Task: Sort the recently solved tickets in your group, order by Requester in ascending order.
Action: Mouse moved to (5, 230)
Screenshot: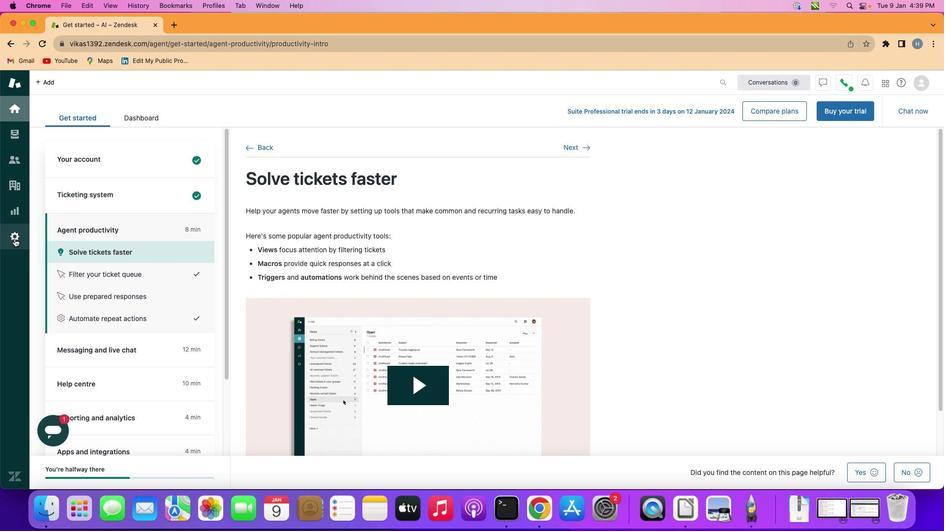 
Action: Mouse pressed left at (5, 230)
Screenshot: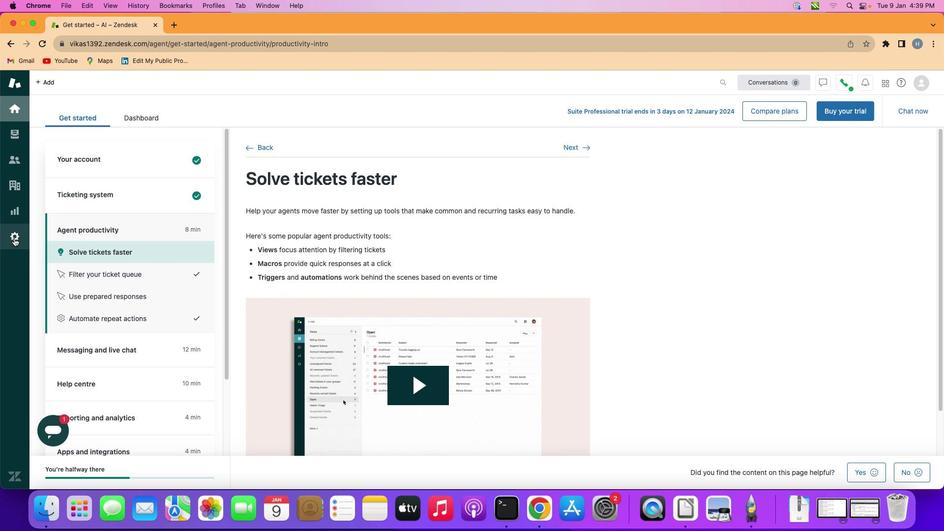 
Action: Mouse moved to (405, 369)
Screenshot: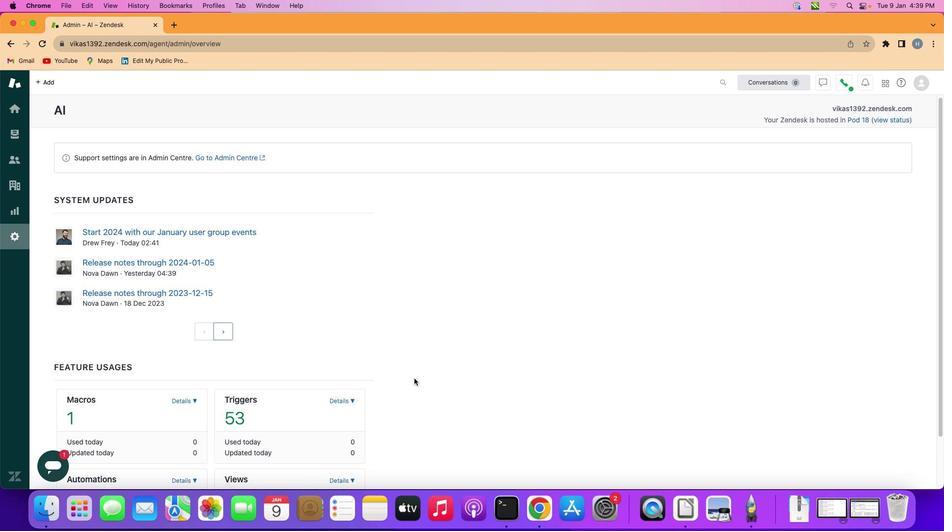 
Action: Mouse scrolled (405, 369) with delta (-7, -8)
Screenshot: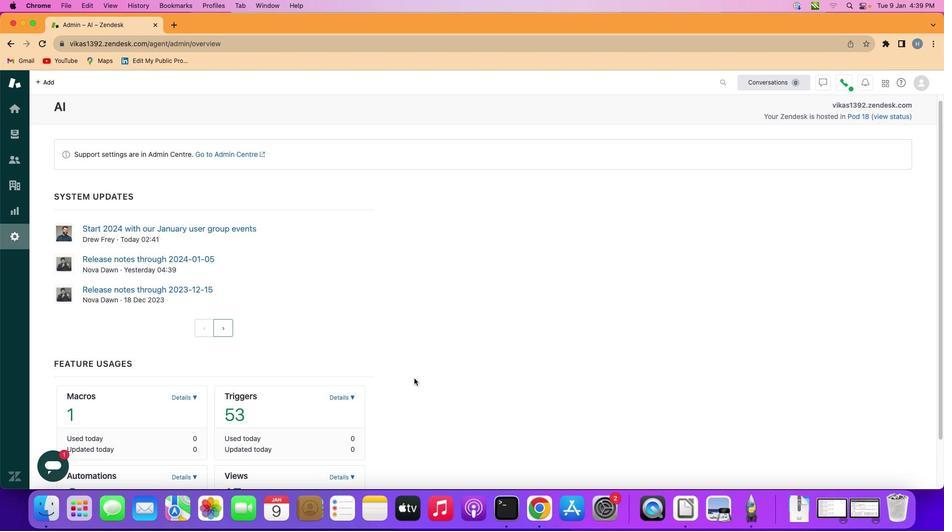
Action: Mouse scrolled (405, 369) with delta (-7, -8)
Screenshot: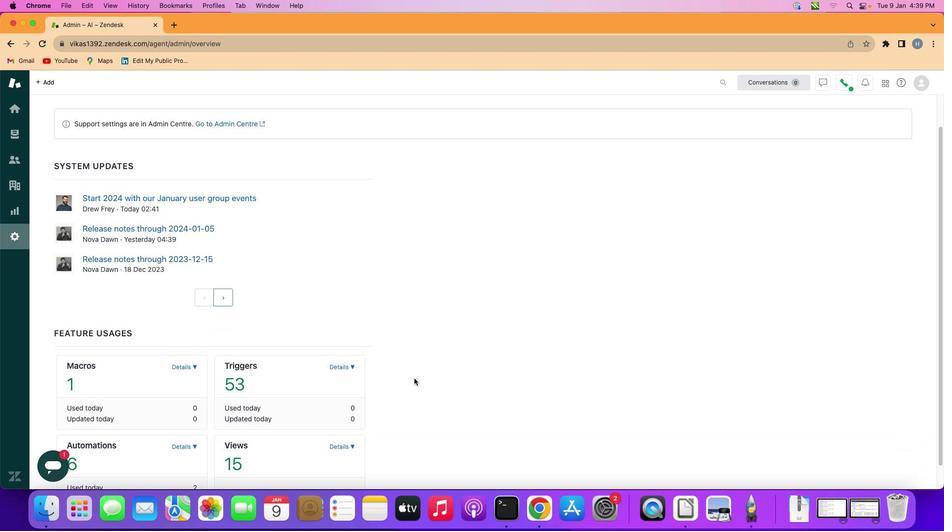 
Action: Mouse scrolled (405, 369) with delta (-7, -8)
Screenshot: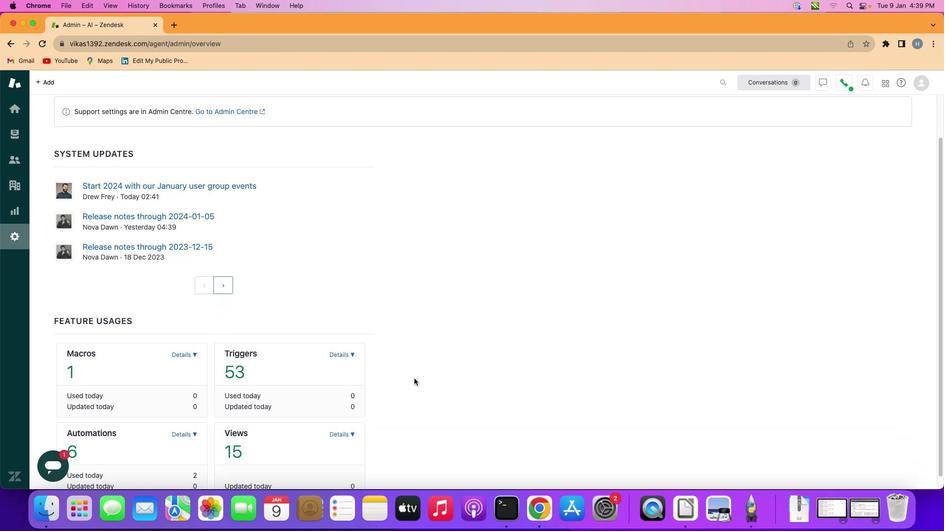 
Action: Mouse scrolled (405, 369) with delta (-7, -9)
Screenshot: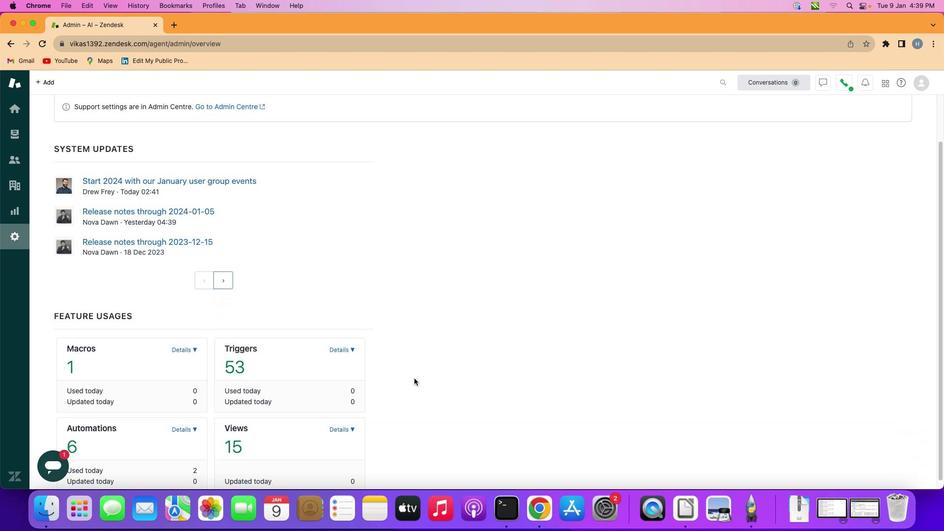 
Action: Mouse scrolled (405, 369) with delta (-7, -9)
Screenshot: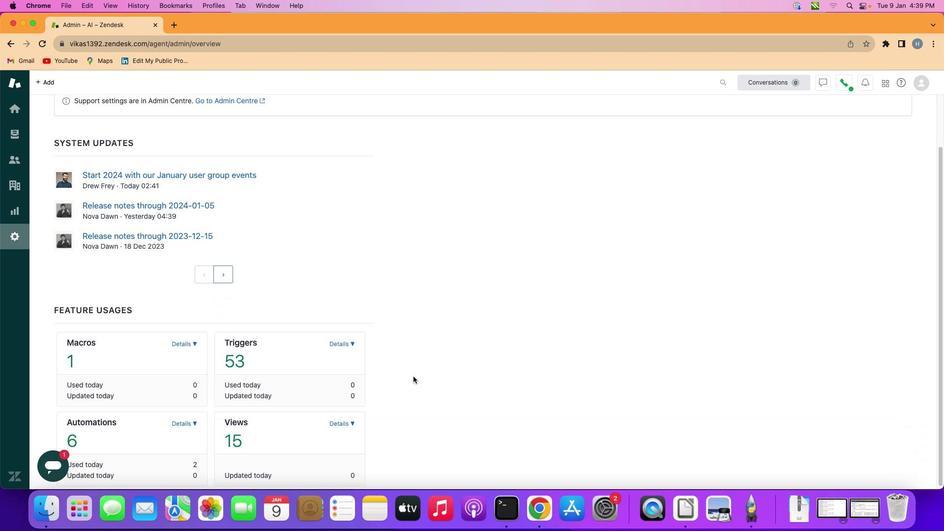 
Action: Mouse scrolled (405, 369) with delta (-7, -9)
Screenshot: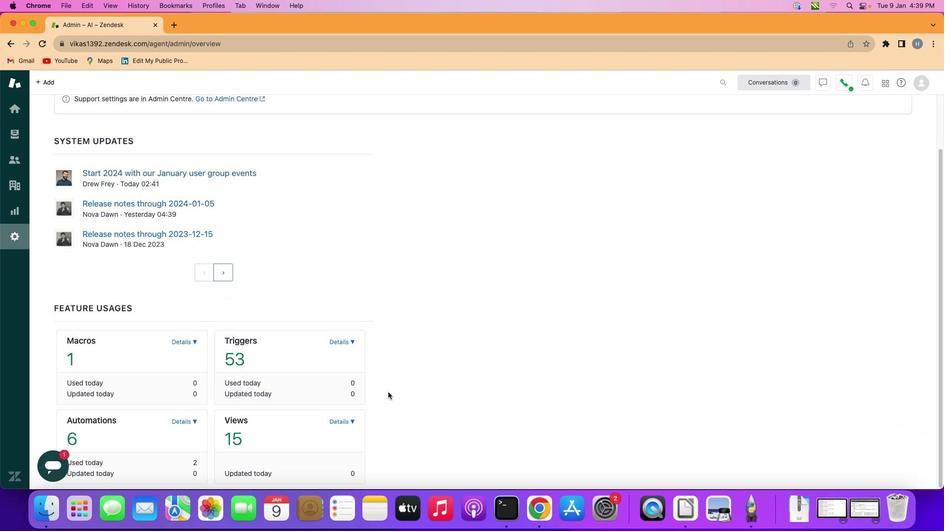 
Action: Mouse moved to (334, 410)
Screenshot: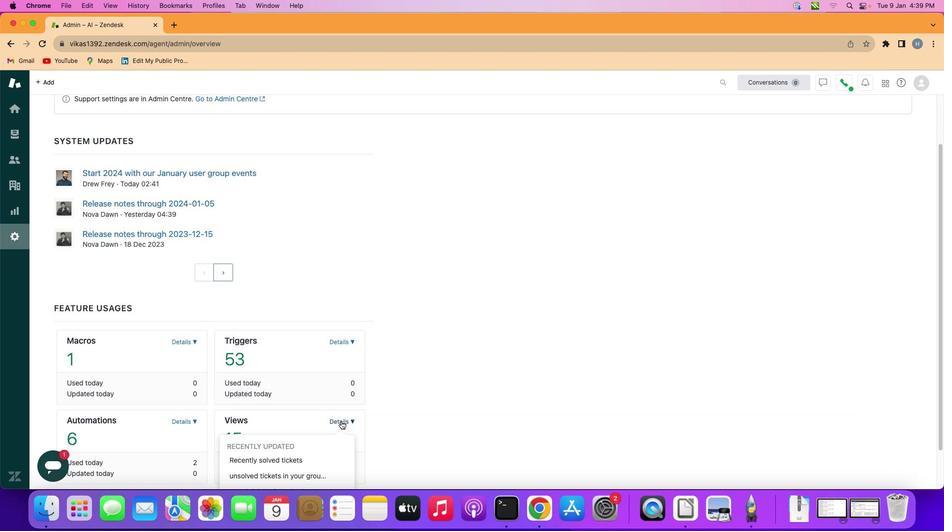 
Action: Mouse pressed left at (334, 410)
Screenshot: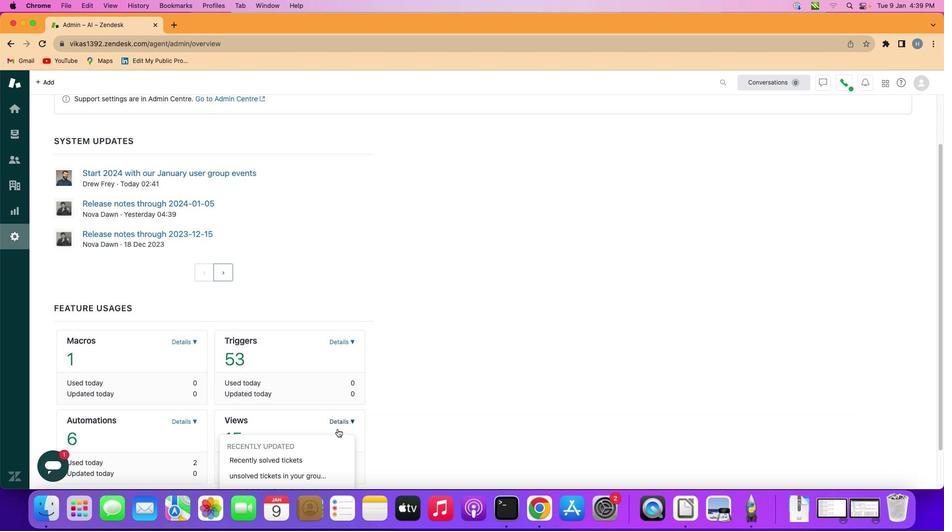 
Action: Mouse moved to (300, 449)
Screenshot: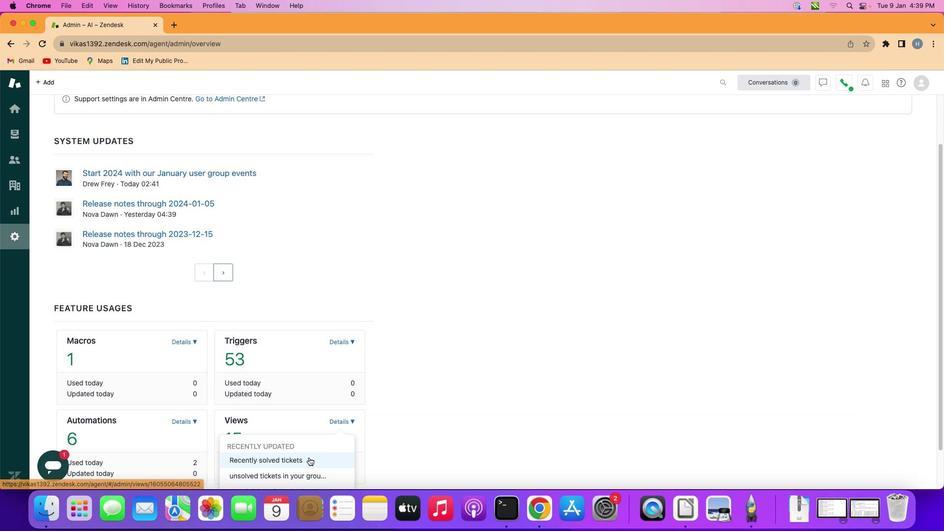 
Action: Mouse pressed left at (300, 449)
Screenshot: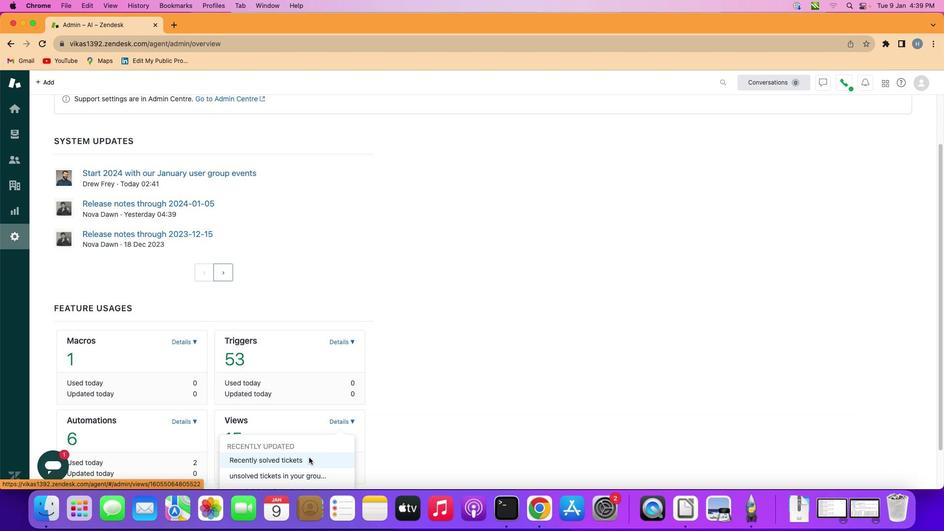 
Action: Mouse moved to (394, 307)
Screenshot: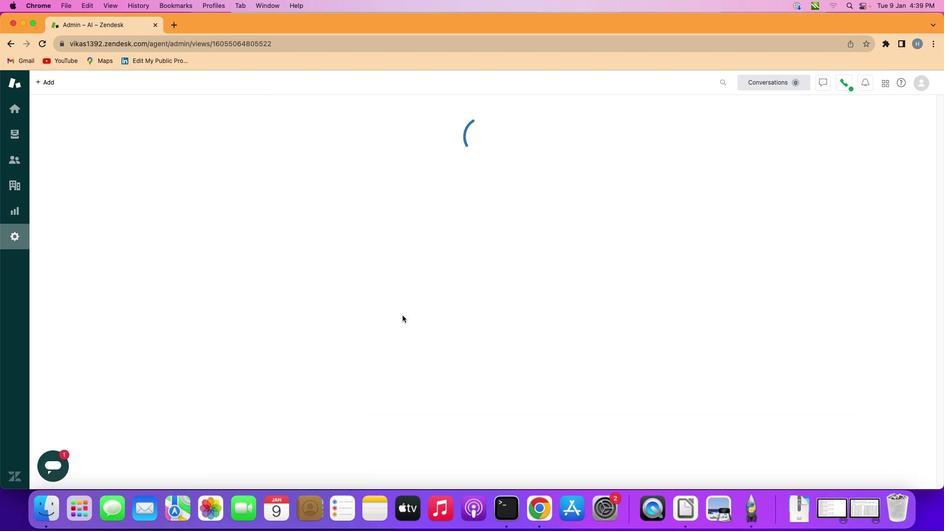 
Action: Mouse scrolled (394, 307) with delta (-7, -8)
Screenshot: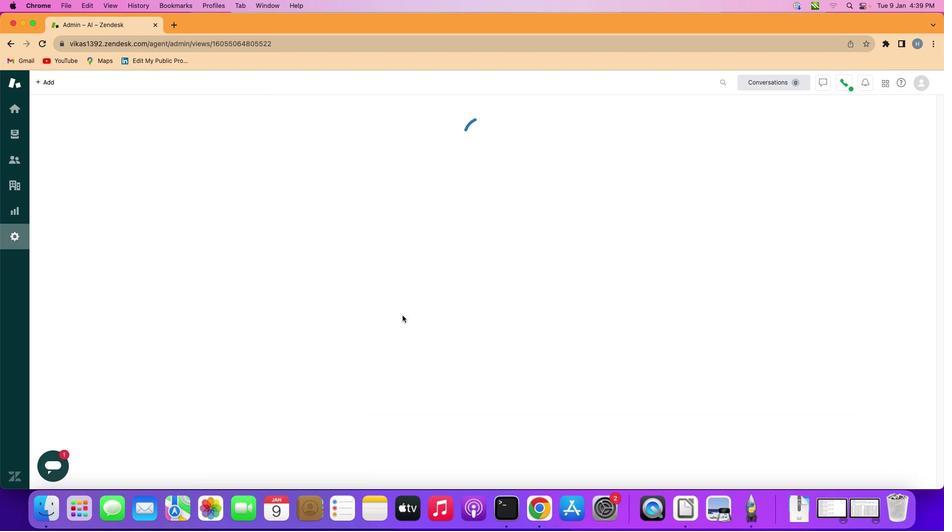 
Action: Mouse scrolled (394, 307) with delta (-7, -8)
Screenshot: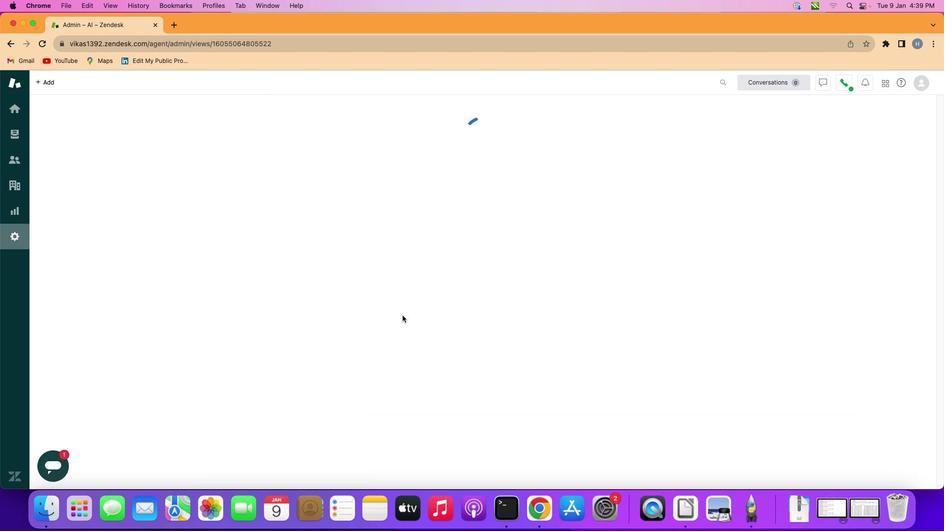 
Action: Mouse scrolled (394, 307) with delta (-7, -8)
Screenshot: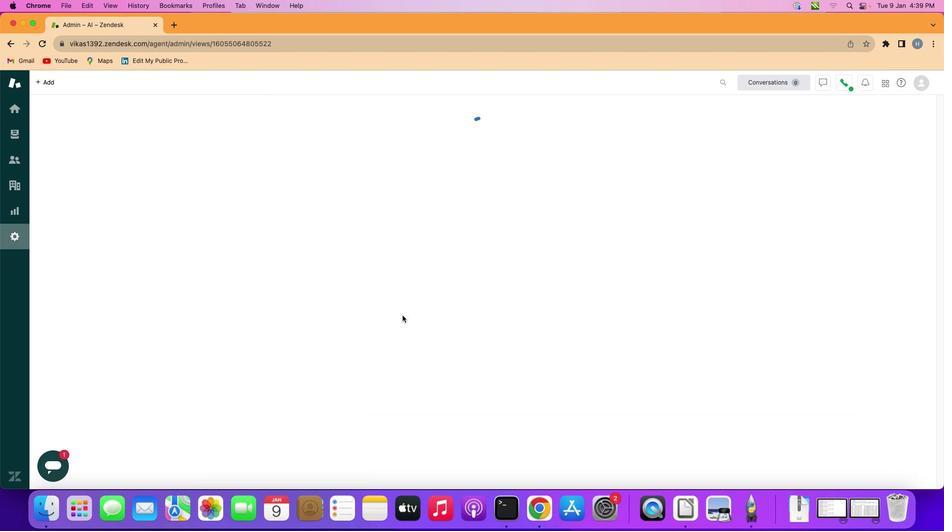 
Action: Mouse scrolled (394, 307) with delta (-7, -9)
Screenshot: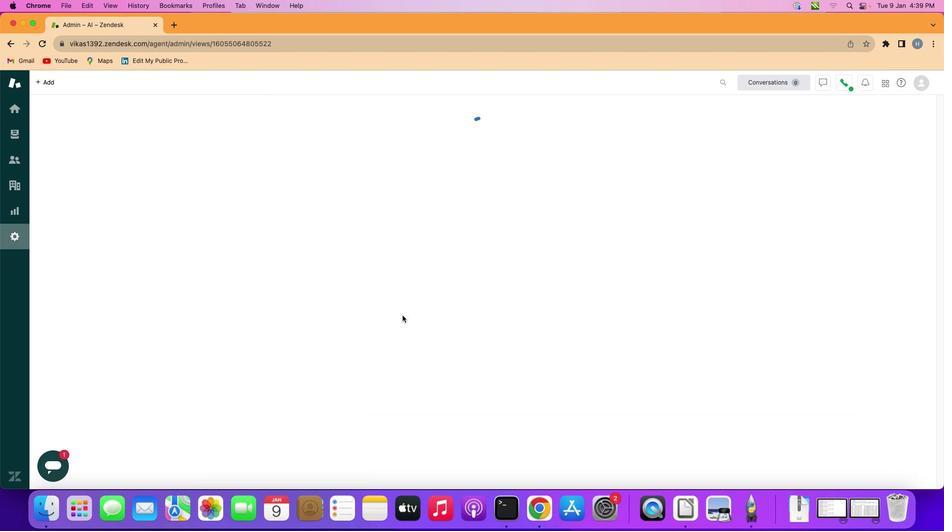 
Action: Mouse scrolled (394, 307) with delta (-7, -9)
Screenshot: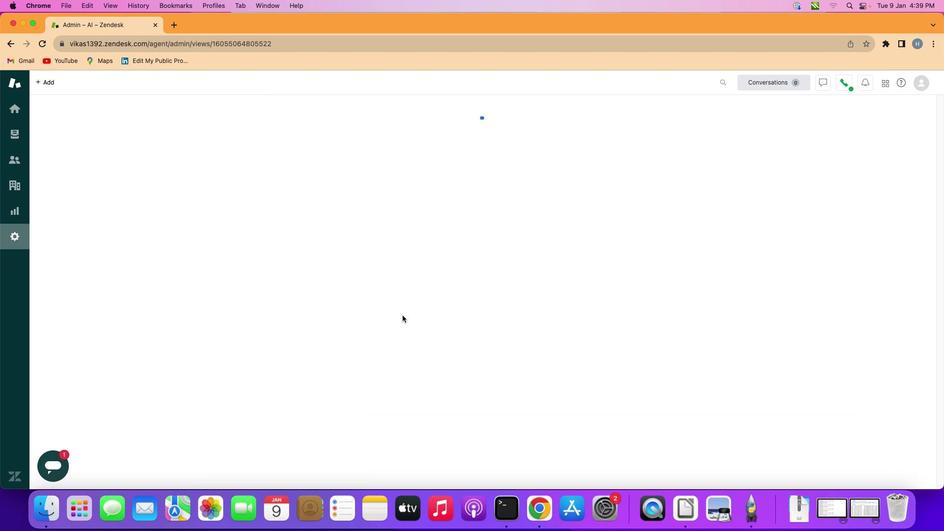 
Action: Mouse scrolled (394, 307) with delta (-7, -9)
Screenshot: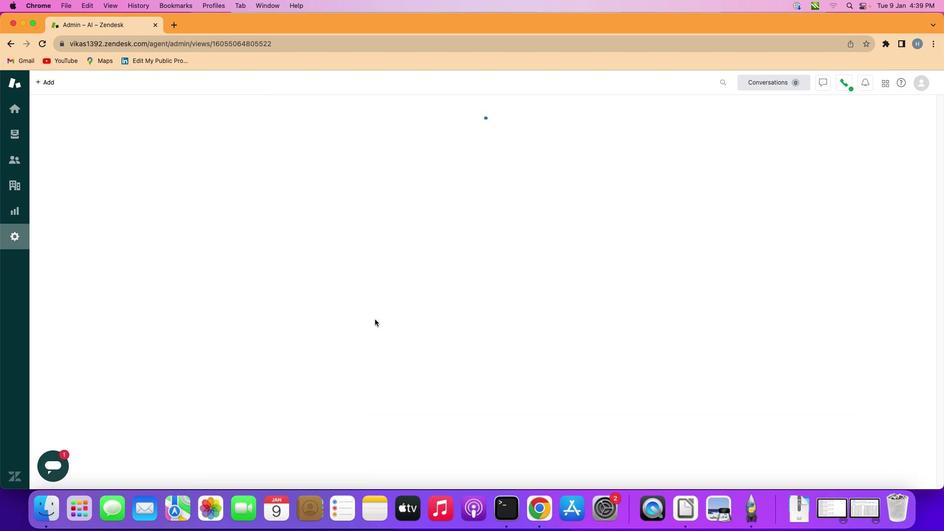
Action: Mouse moved to (376, 313)
Screenshot: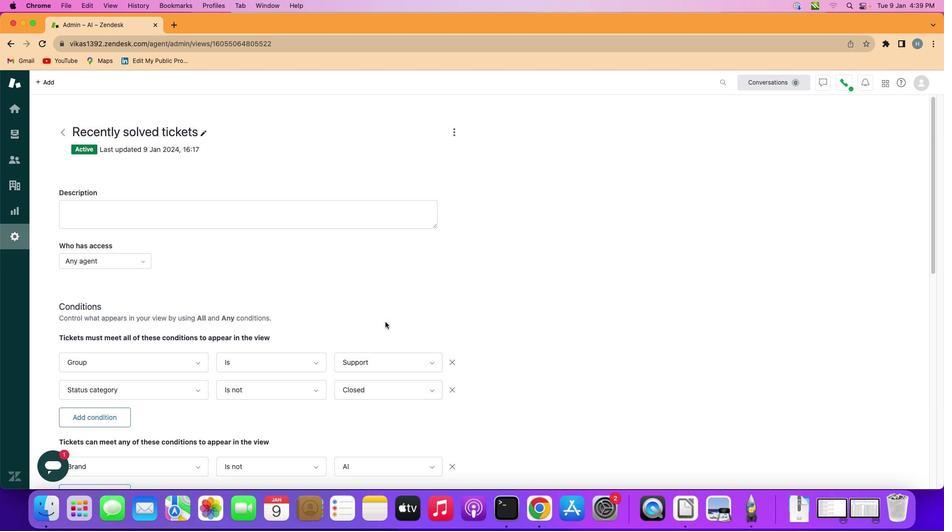 
Action: Mouse scrolled (376, 313) with delta (-7, -8)
Screenshot: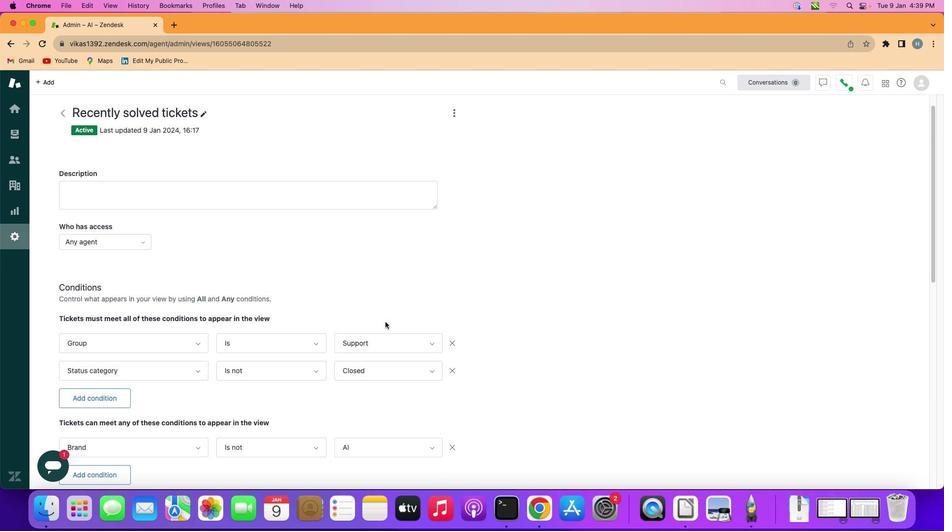 
Action: Mouse scrolled (376, 313) with delta (-7, -8)
Screenshot: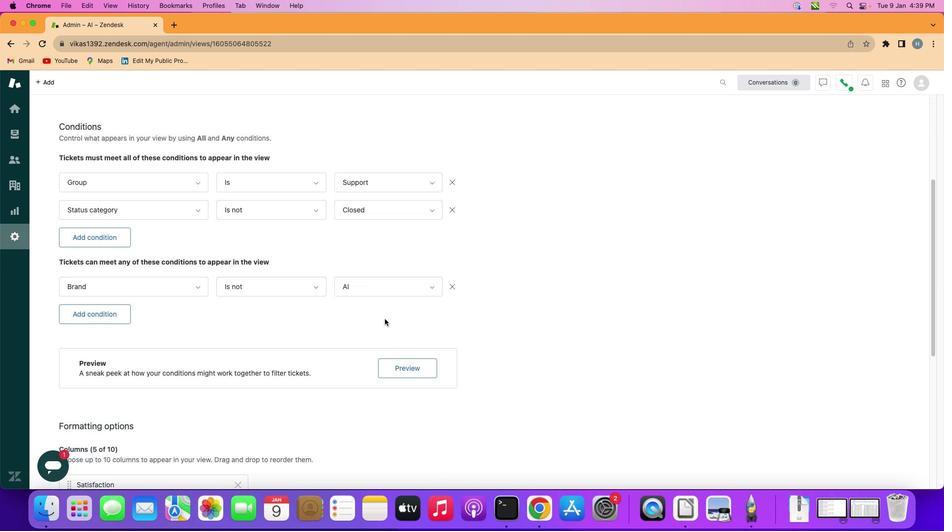 
Action: Mouse scrolled (376, 313) with delta (-7, -8)
Screenshot: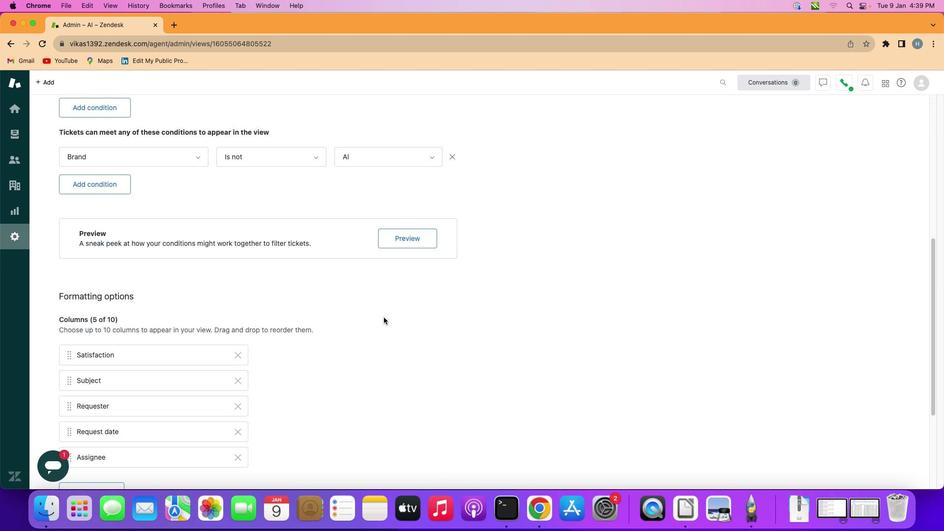 
Action: Mouse scrolled (376, 313) with delta (-7, -9)
Screenshot: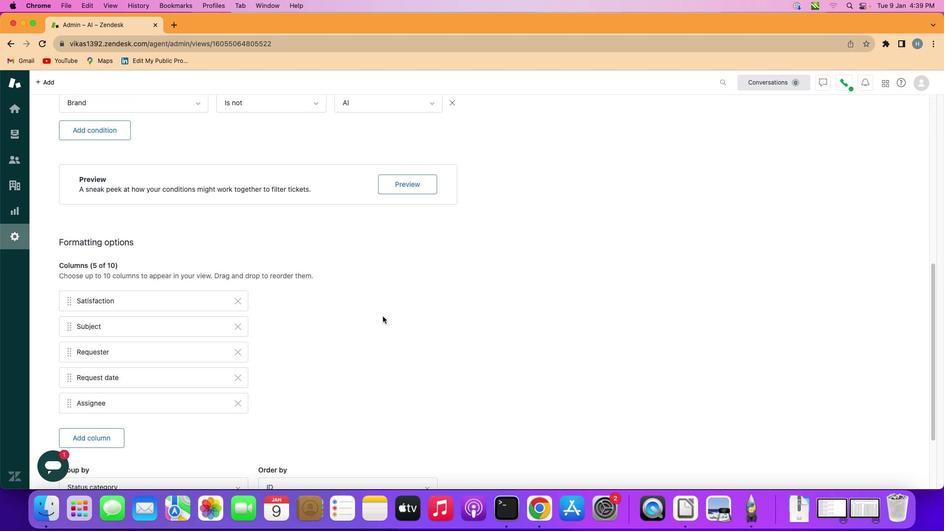 
Action: Mouse scrolled (376, 313) with delta (-7, -10)
Screenshot: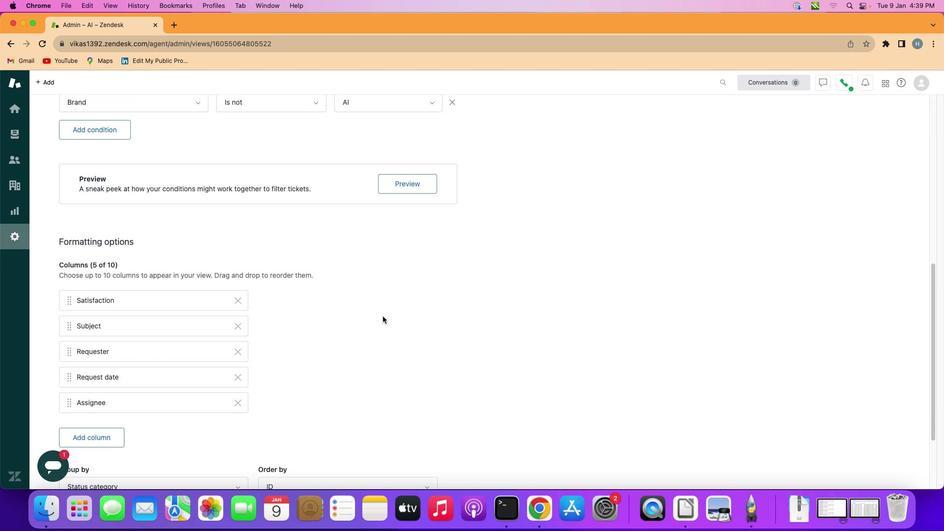 
Action: Mouse scrolled (376, 313) with delta (-7, -10)
Screenshot: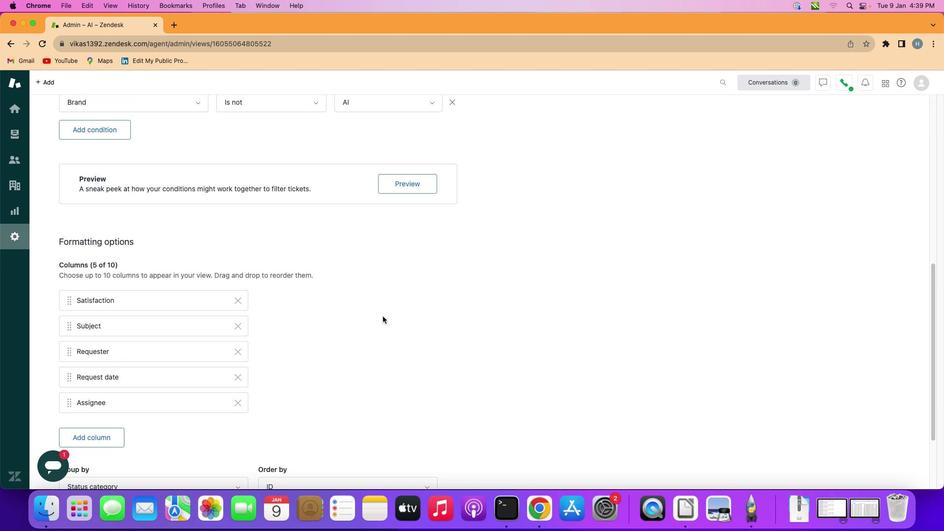 
Action: Mouse moved to (371, 323)
Screenshot: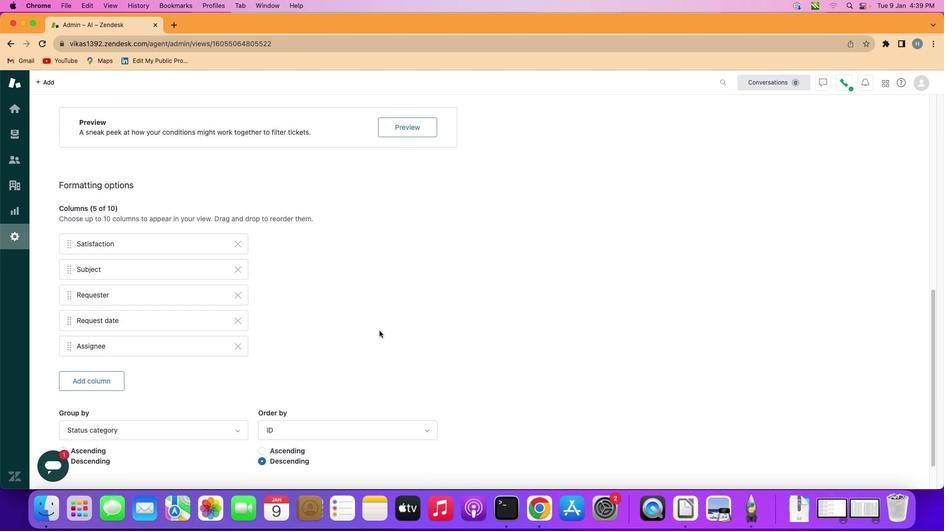 
Action: Mouse scrolled (371, 323) with delta (-7, -8)
Screenshot: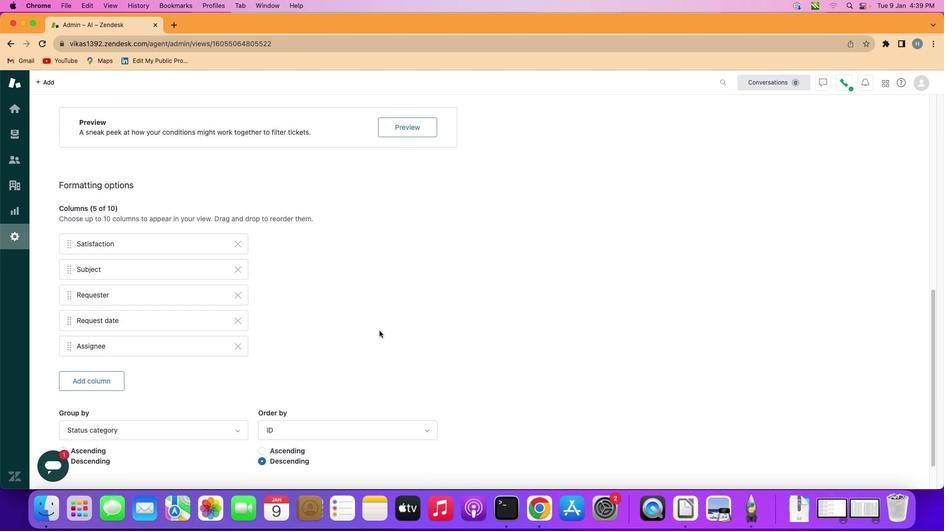 
Action: Mouse moved to (371, 322)
Screenshot: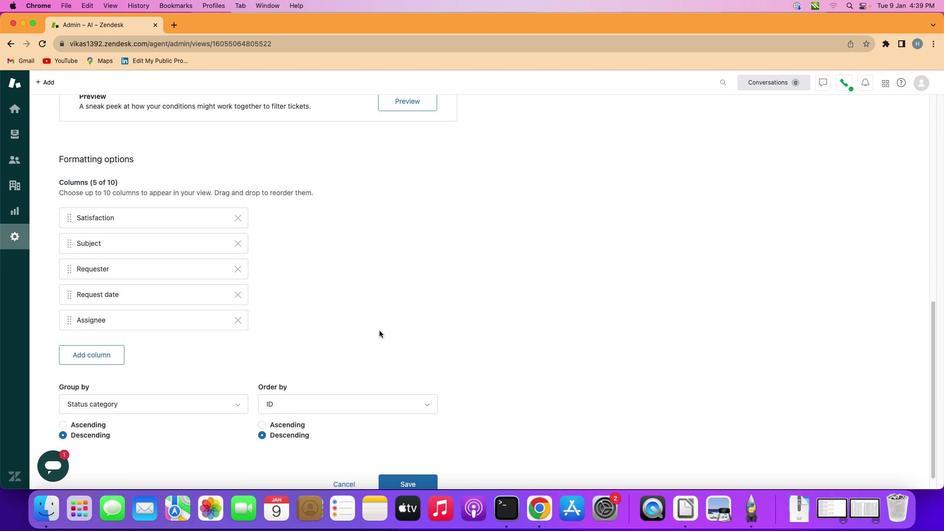 
Action: Mouse scrolled (371, 322) with delta (-7, -8)
Screenshot: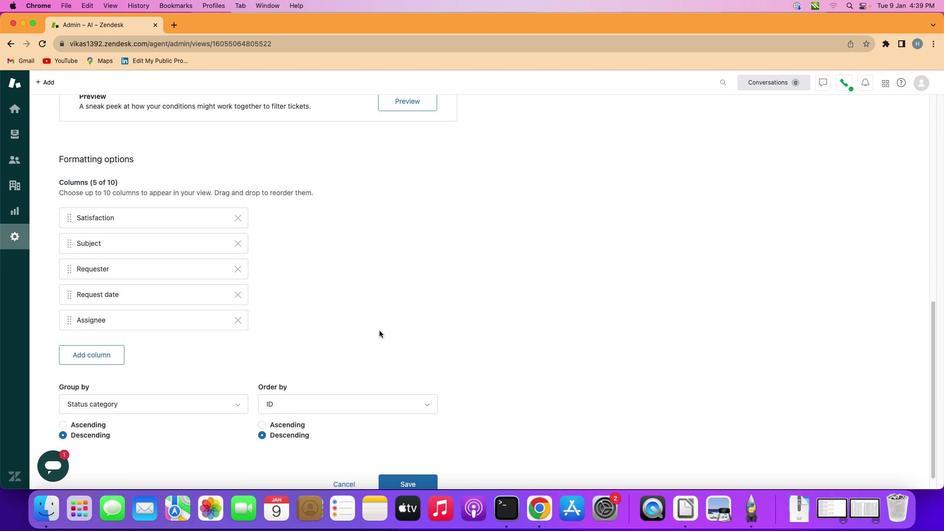 
Action: Mouse scrolled (371, 322) with delta (-7, -9)
Screenshot: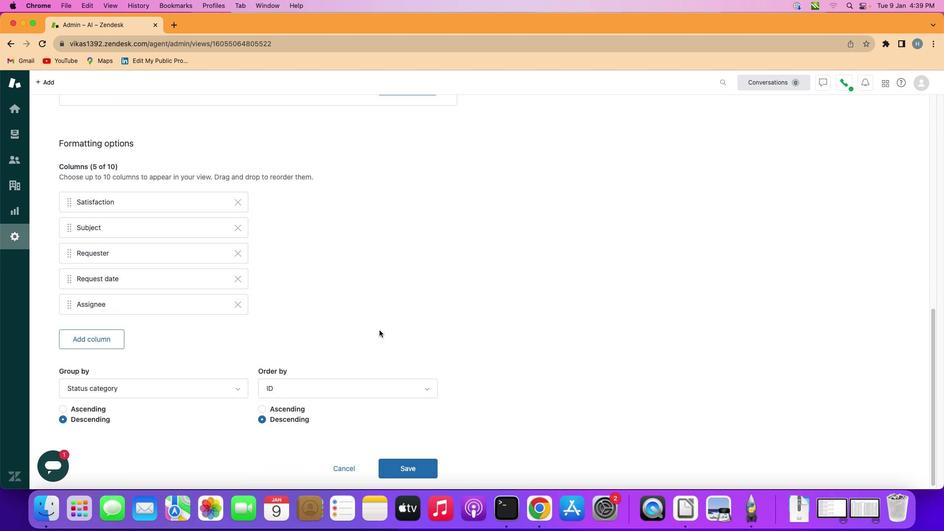 
Action: Mouse scrolled (371, 322) with delta (-7, -10)
Screenshot: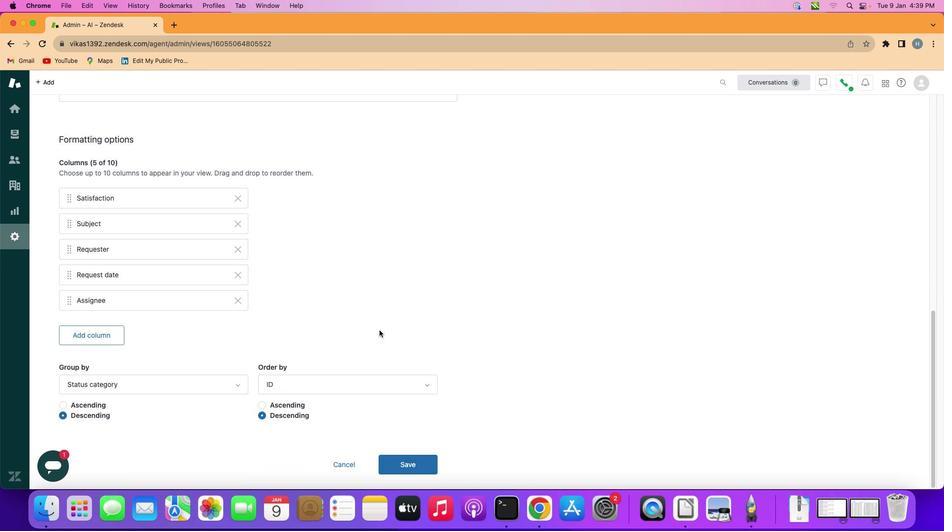 
Action: Mouse scrolled (371, 322) with delta (-7, -10)
Screenshot: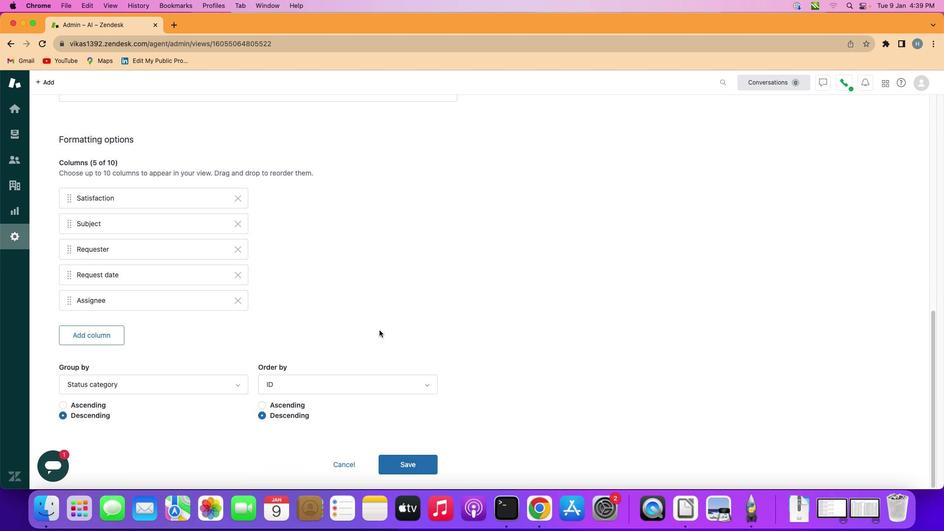 
Action: Mouse scrolled (371, 322) with delta (-7, -10)
Screenshot: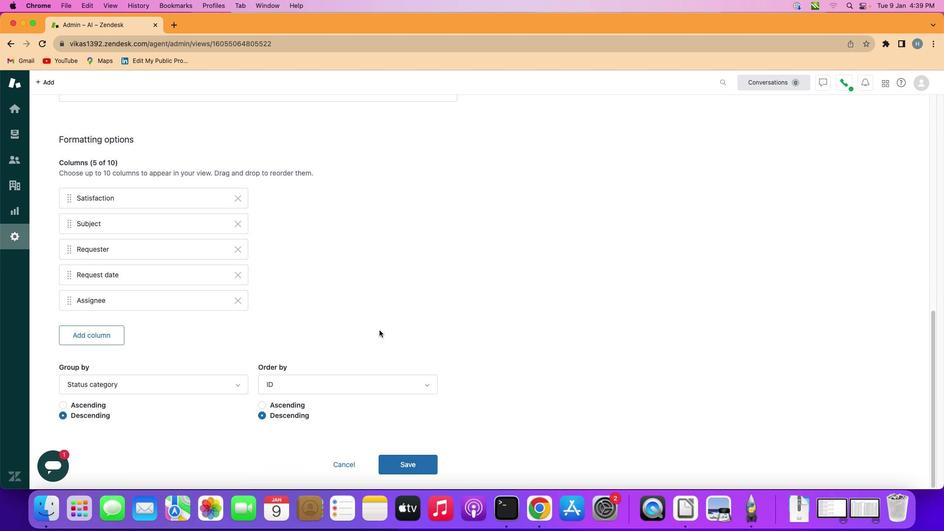 
Action: Mouse scrolled (371, 322) with delta (-7, -10)
Screenshot: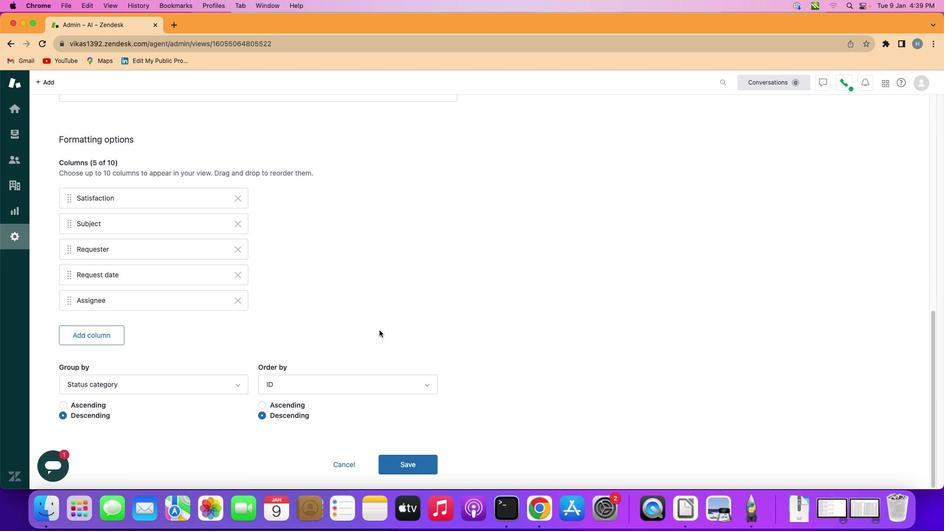 
Action: Mouse moved to (371, 321)
Screenshot: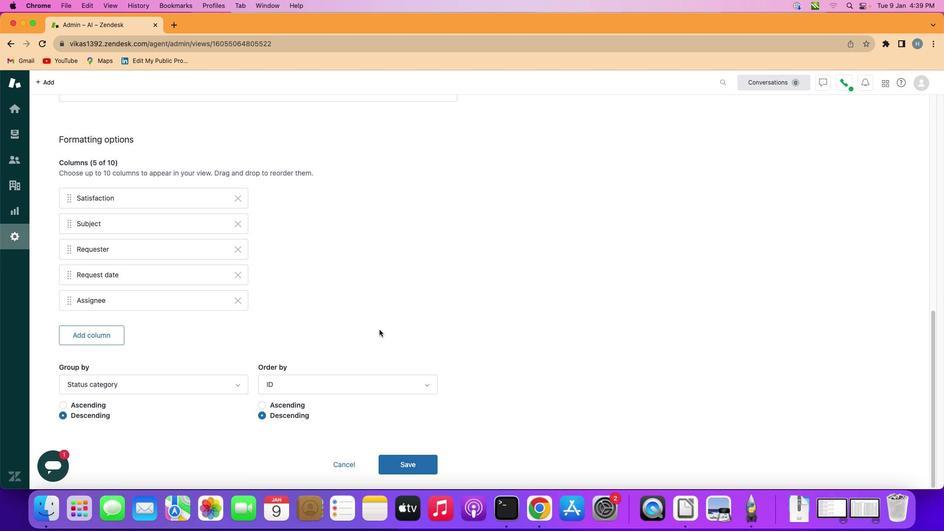 
Action: Mouse scrolled (371, 321) with delta (-7, -8)
Screenshot: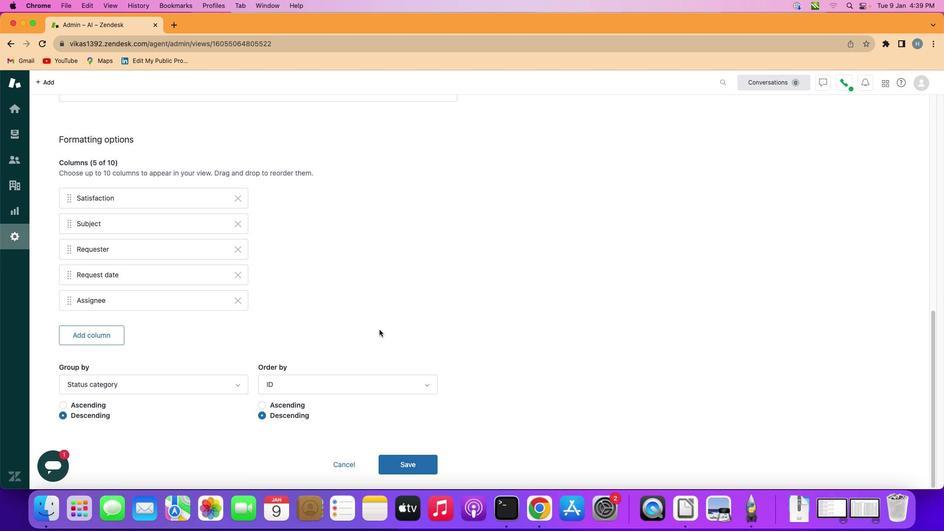 
Action: Mouse scrolled (371, 321) with delta (-7, -6)
Screenshot: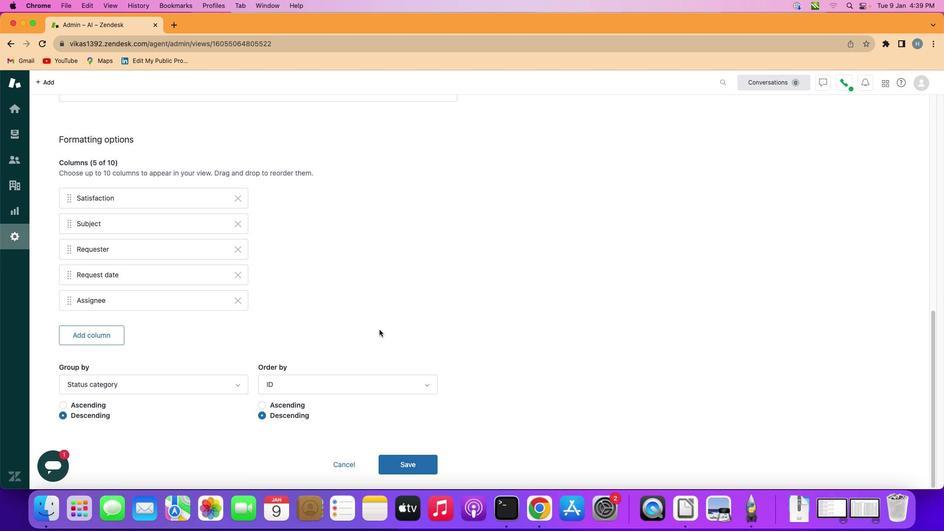 
Action: Mouse scrolled (371, 321) with delta (-7, -9)
Screenshot: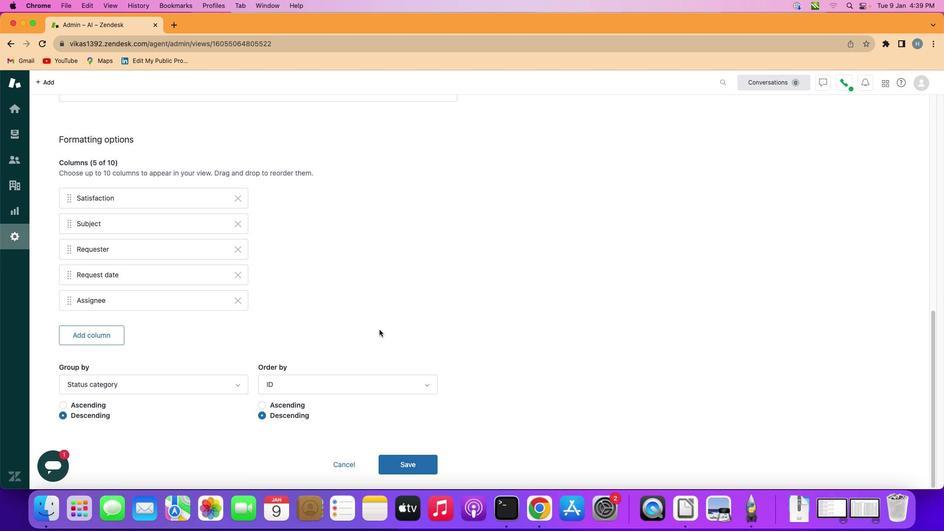 
Action: Mouse scrolled (371, 321) with delta (-7, -9)
Screenshot: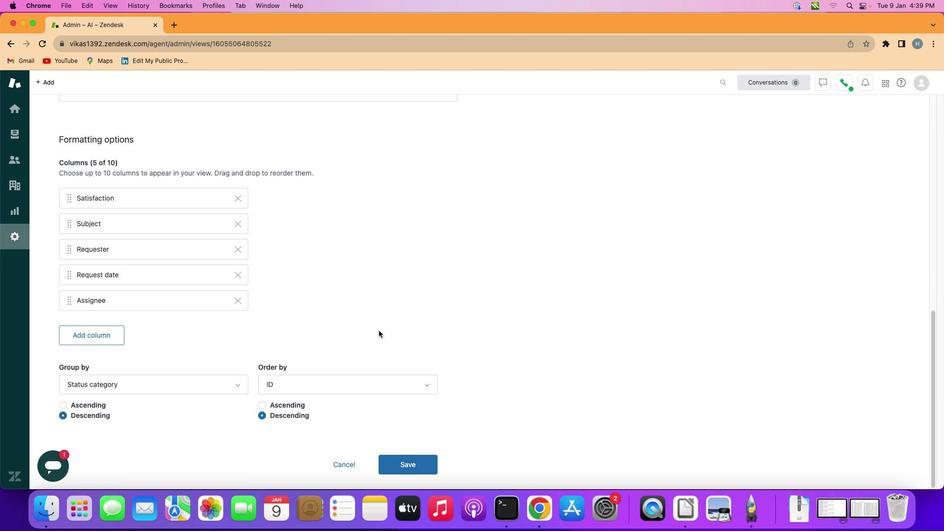 
Action: Mouse scrolled (371, 321) with delta (-7, -6)
Screenshot: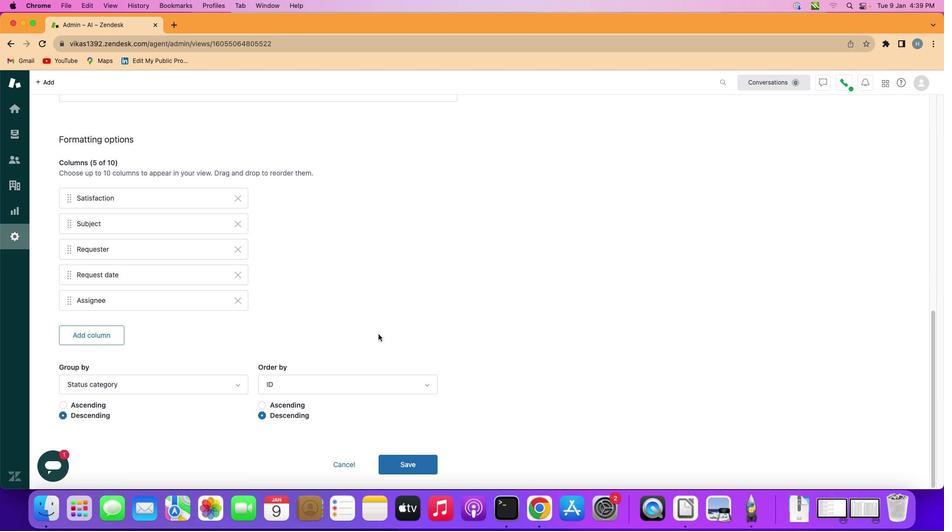 
Action: Mouse scrolled (371, 321) with delta (-7, -8)
Screenshot: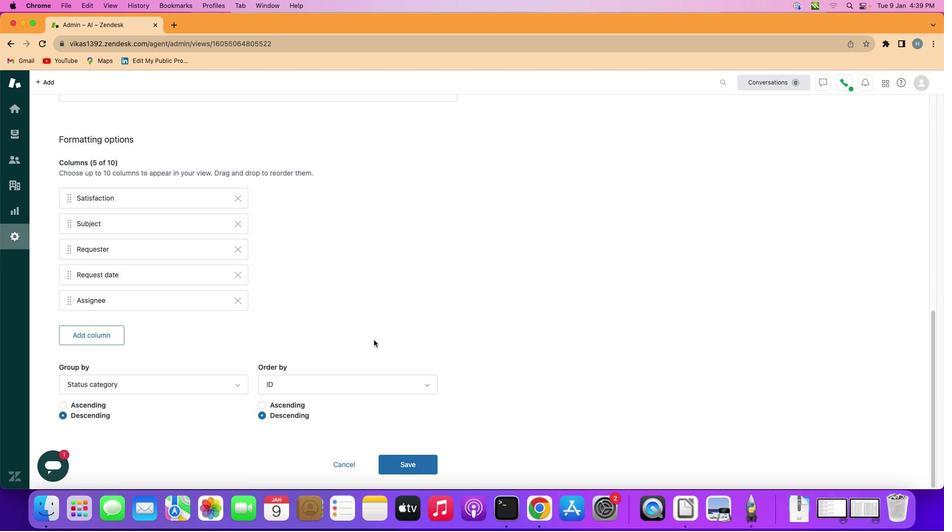 
Action: Mouse moved to (360, 332)
Screenshot: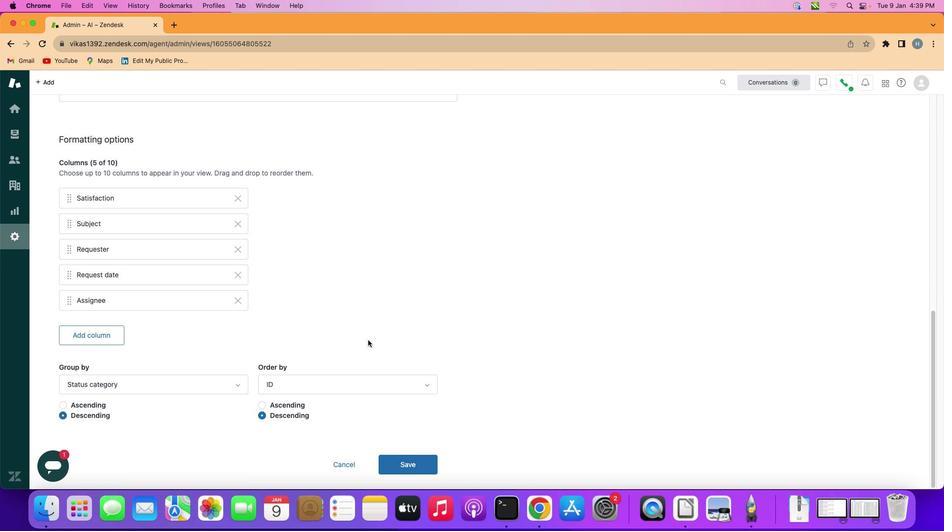 
Action: Mouse scrolled (360, 332) with delta (-7, -8)
Screenshot: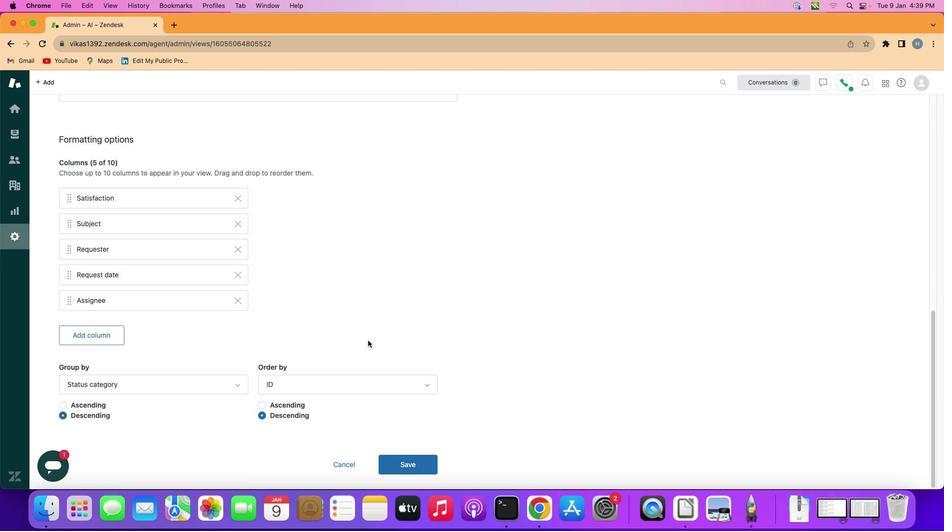 
Action: Mouse scrolled (360, 332) with delta (-7, -6)
Screenshot: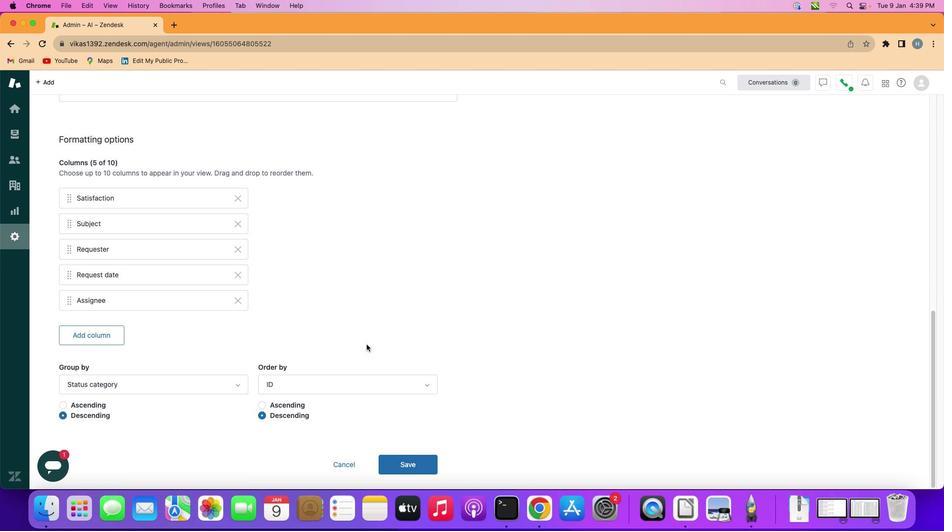 
Action: Mouse scrolled (360, 332) with delta (-7, -9)
Screenshot: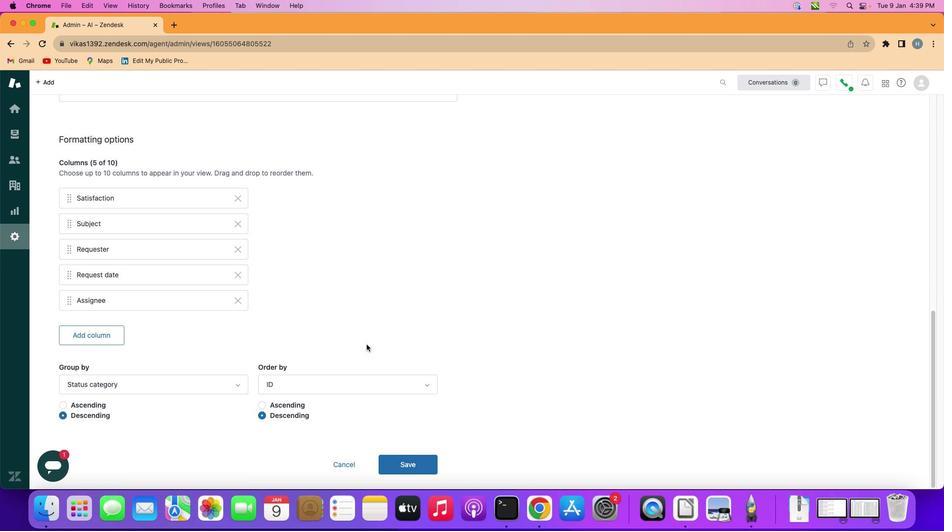 
Action: Mouse scrolled (360, 332) with delta (-7, -8)
Screenshot: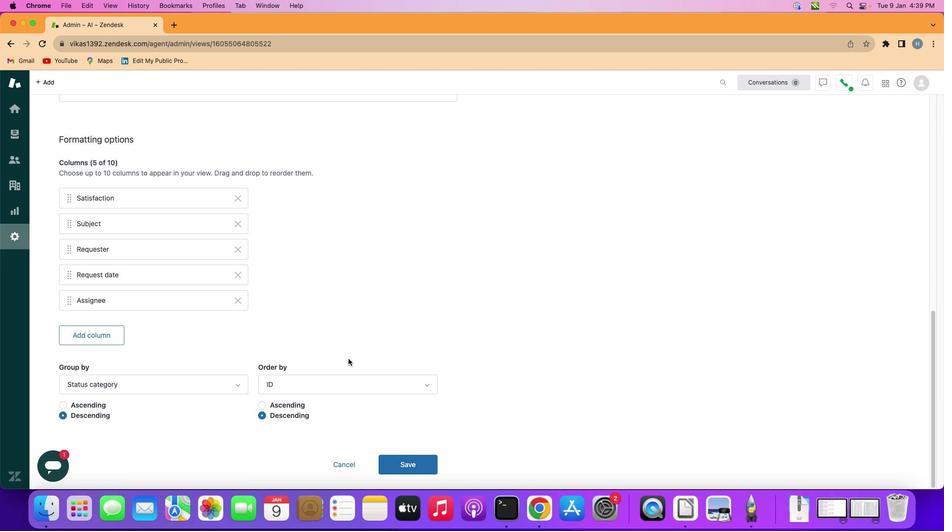 
Action: Mouse moved to (350, 378)
Screenshot: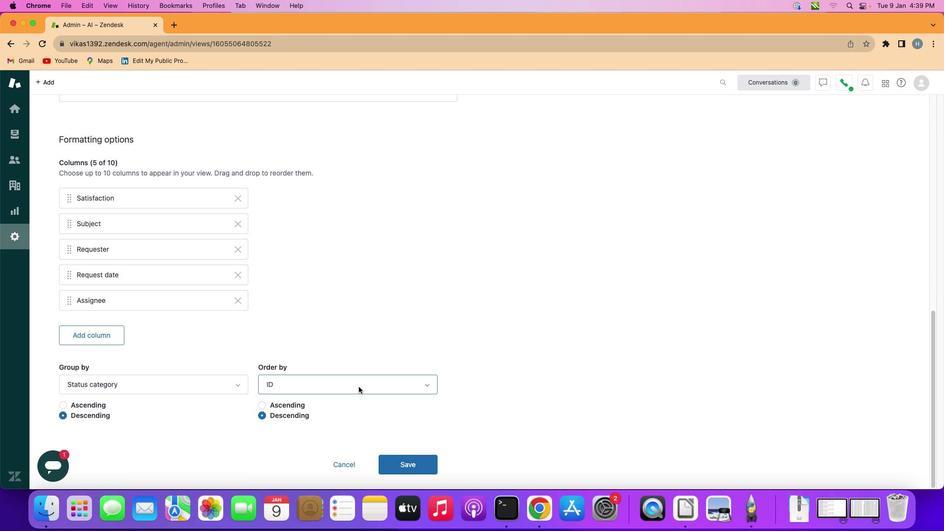 
Action: Mouse pressed left at (350, 378)
Screenshot: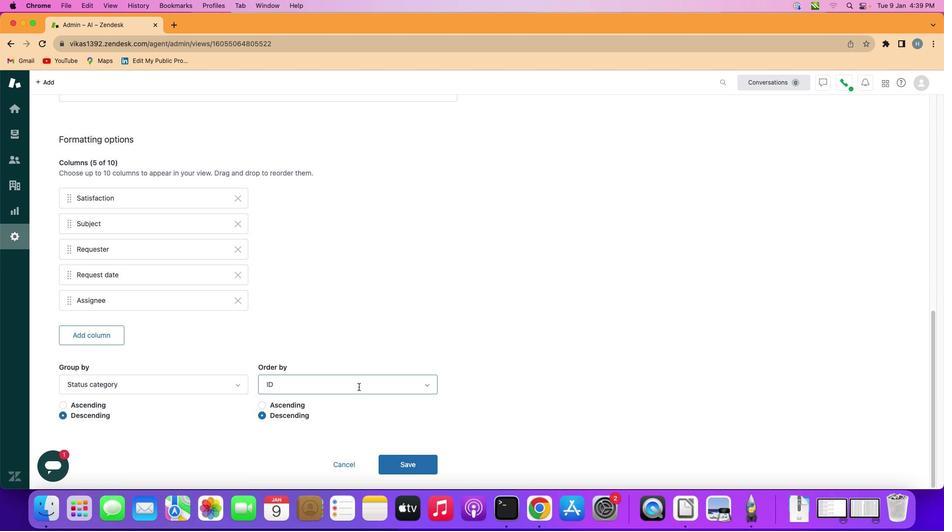 
Action: Mouse moved to (381, 197)
Screenshot: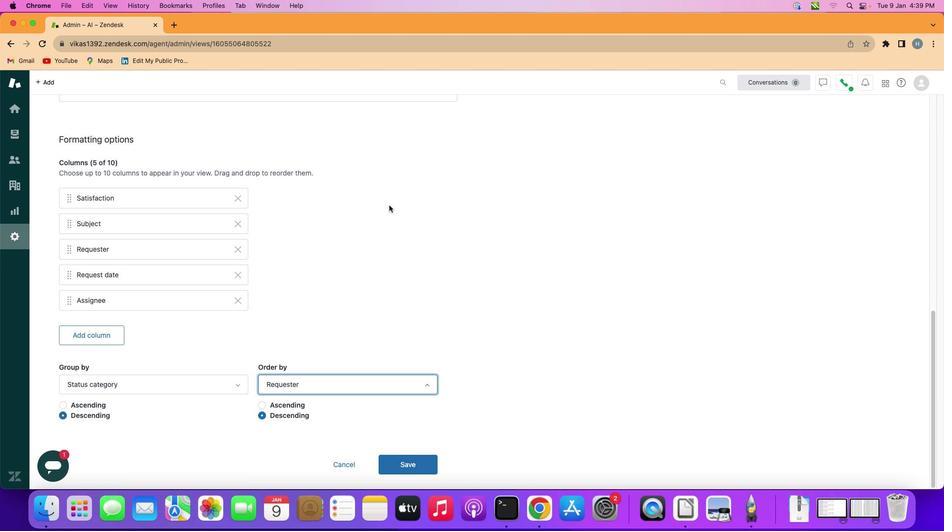 
Action: Mouse pressed left at (381, 197)
Screenshot: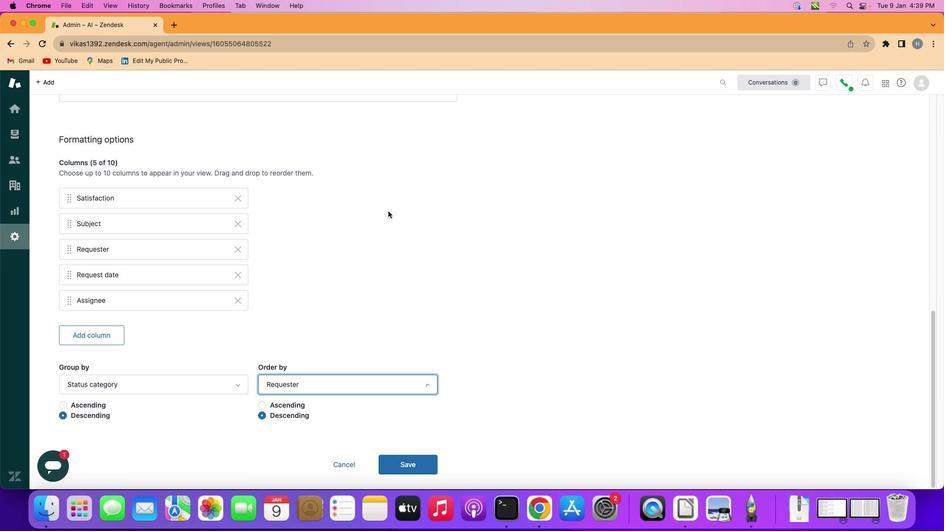 
Action: Mouse moved to (285, 392)
Screenshot: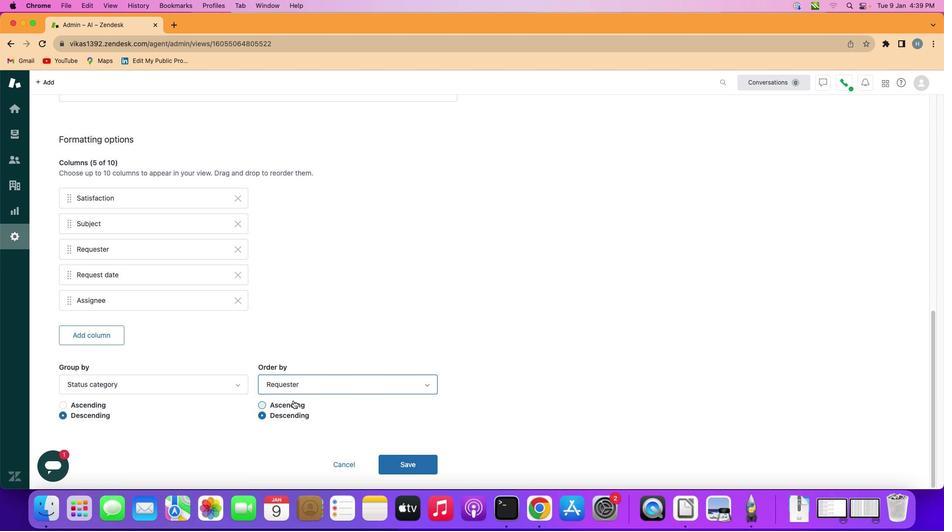 
Action: Mouse pressed left at (285, 392)
Screenshot: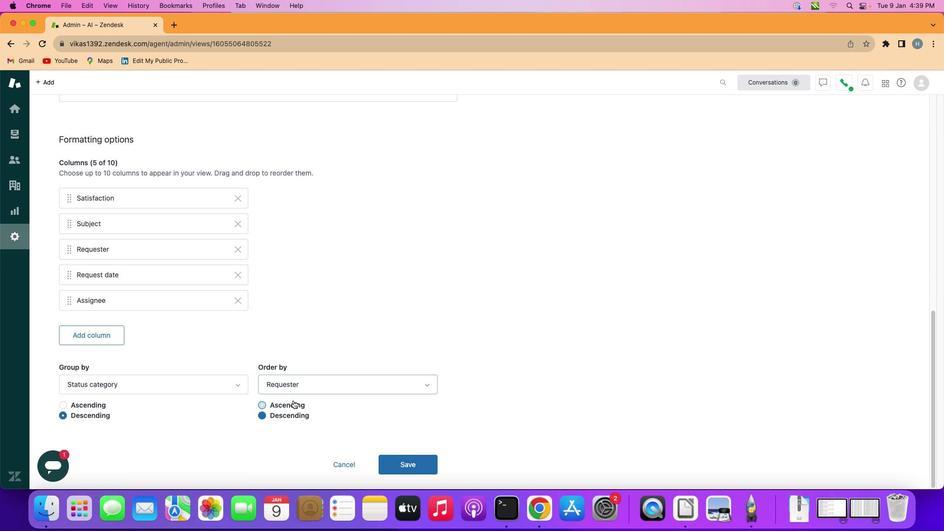
Action: Mouse moved to (382, 454)
Screenshot: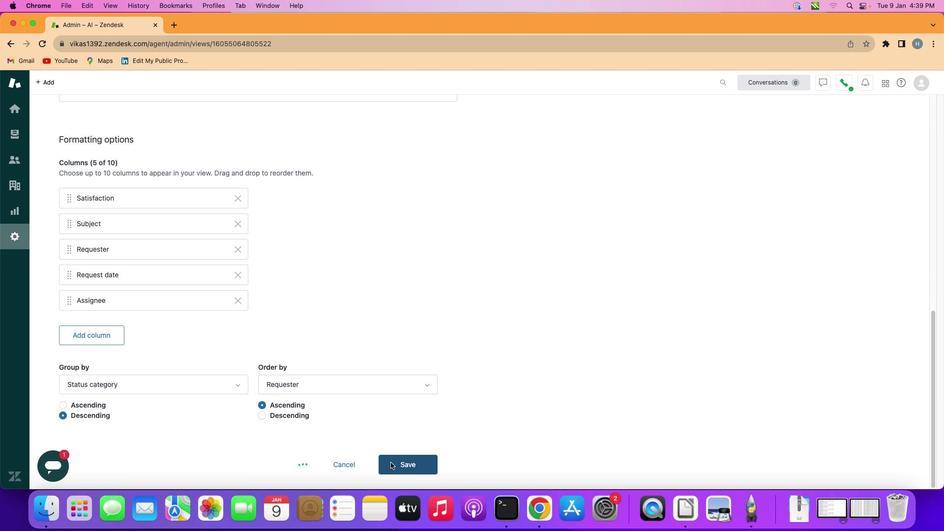 
Action: Mouse pressed left at (382, 454)
Screenshot: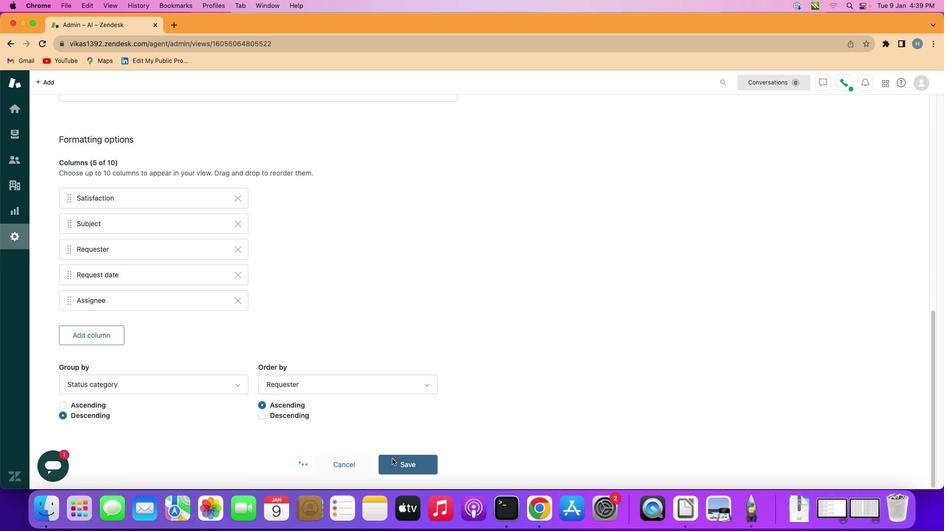 
Action: Mouse moved to (417, 303)
Screenshot: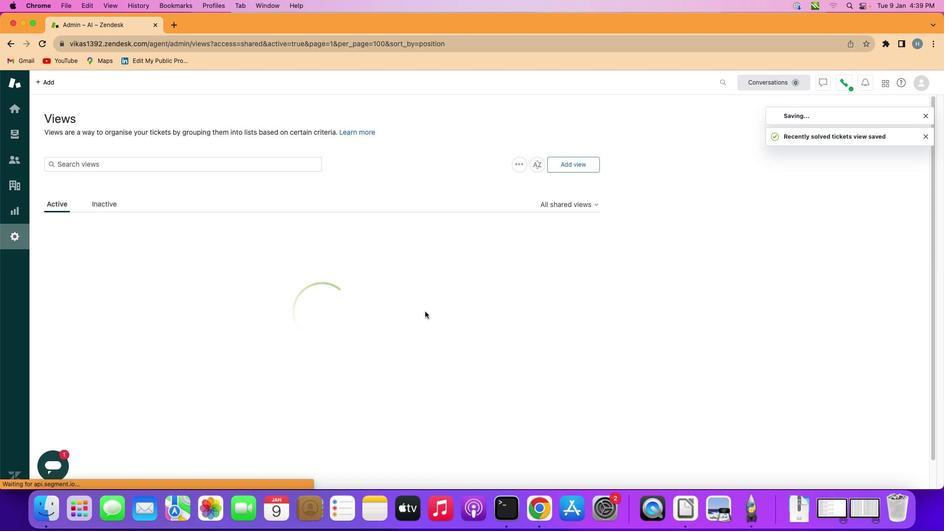 
